 Task: Change the avatar of your profile to Cappuccino.
Action: Mouse moved to (977, 31)
Screenshot: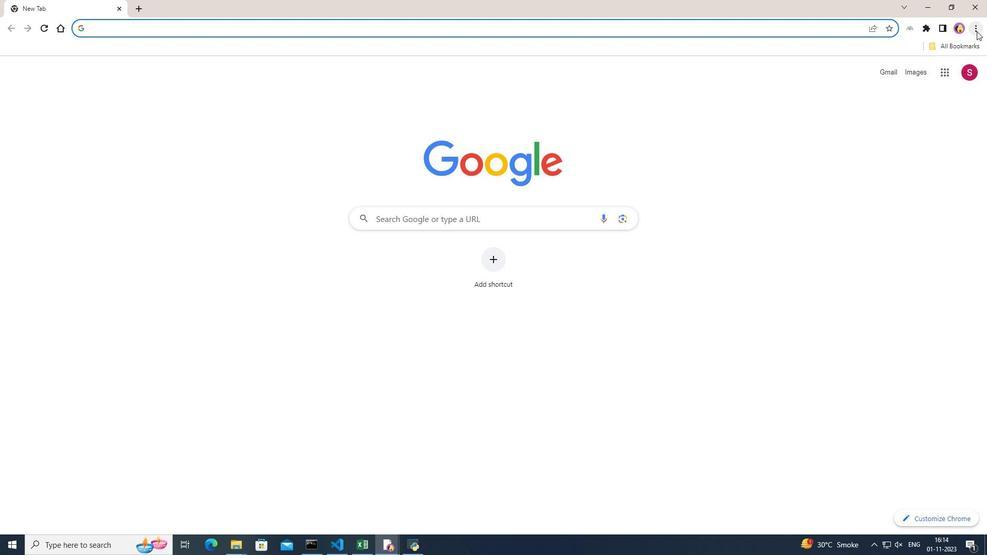 
Action: Mouse pressed left at (977, 31)
Screenshot: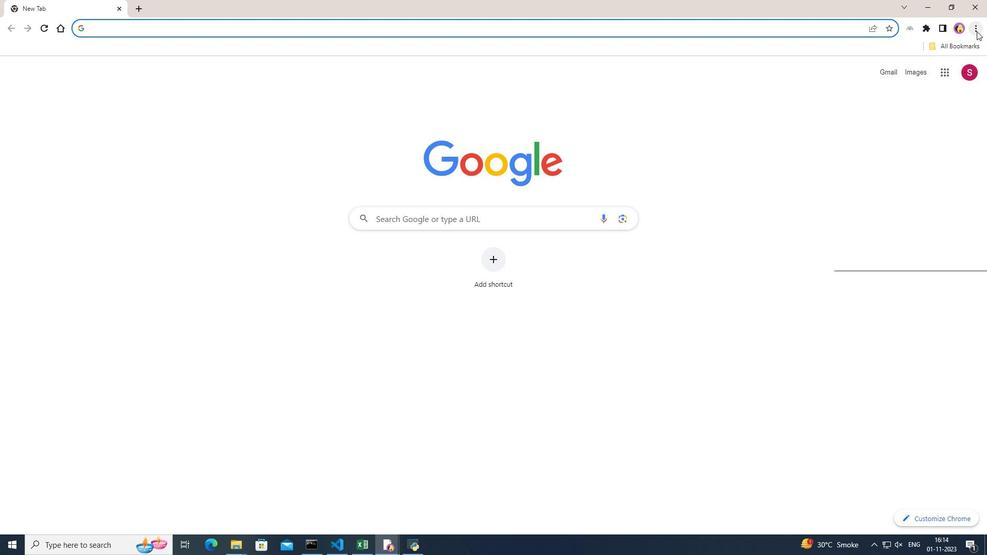 
Action: Mouse moved to (869, 214)
Screenshot: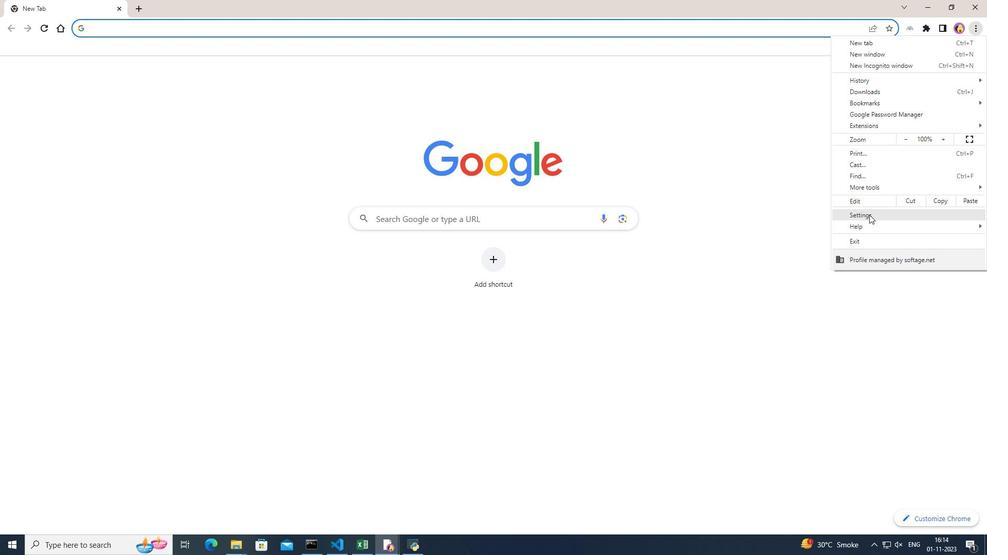 
Action: Mouse pressed left at (869, 214)
Screenshot: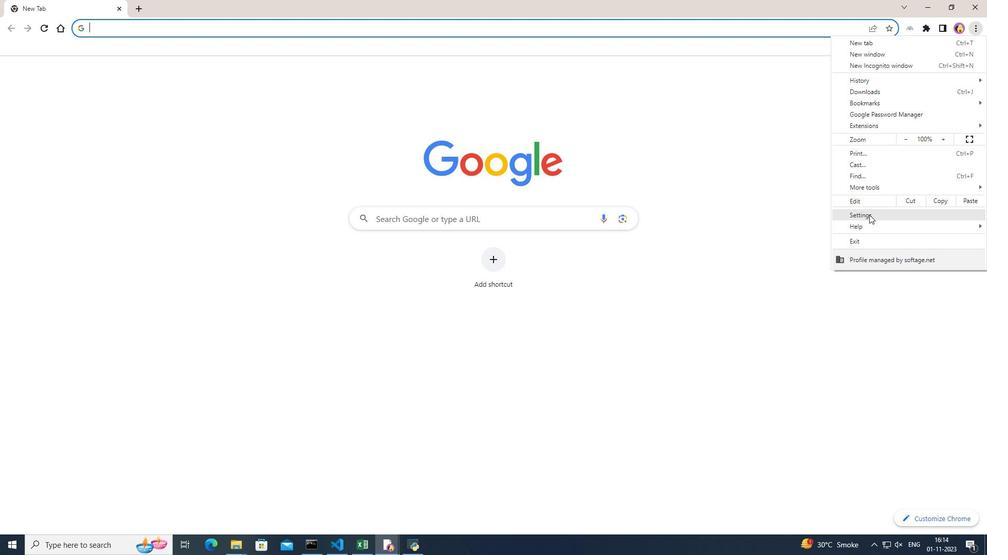 
Action: Mouse pressed left at (869, 214)
Screenshot: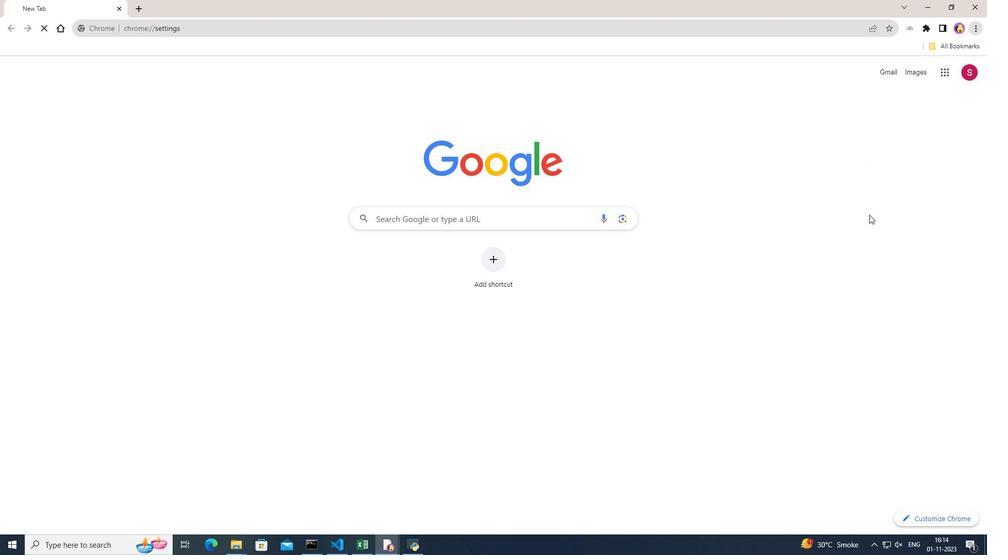 
Action: Mouse moved to (657, 235)
Screenshot: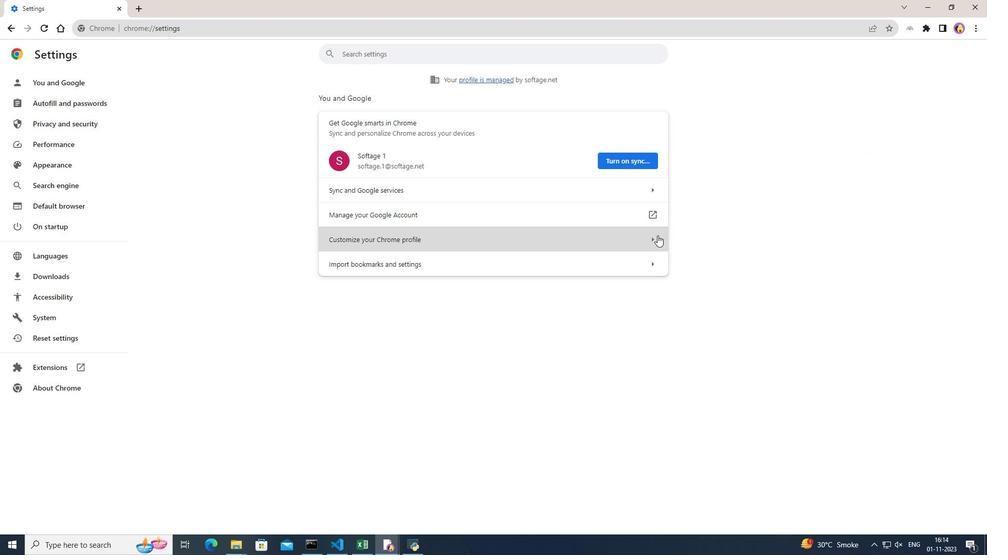 
Action: Mouse pressed left at (657, 235)
Screenshot: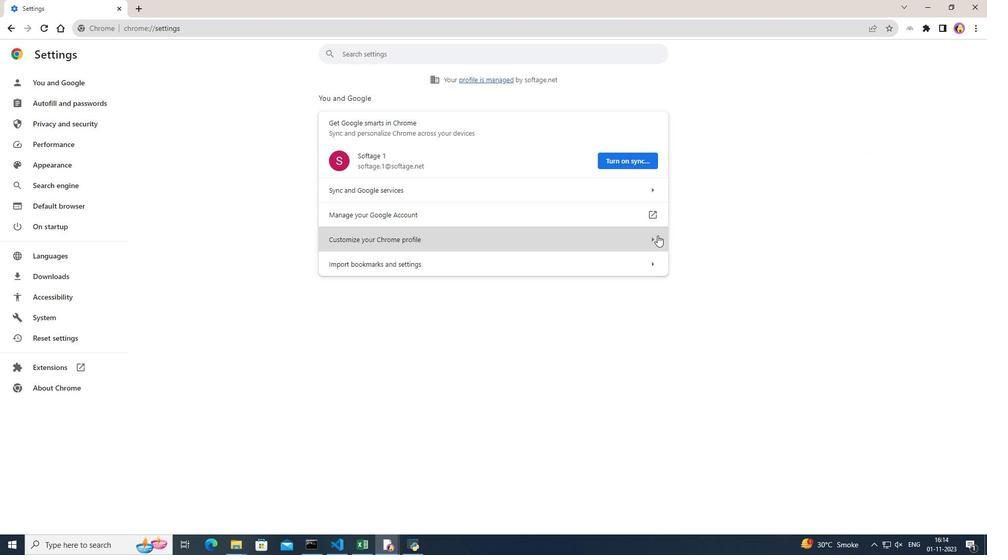 
Action: Mouse pressed left at (657, 235)
Screenshot: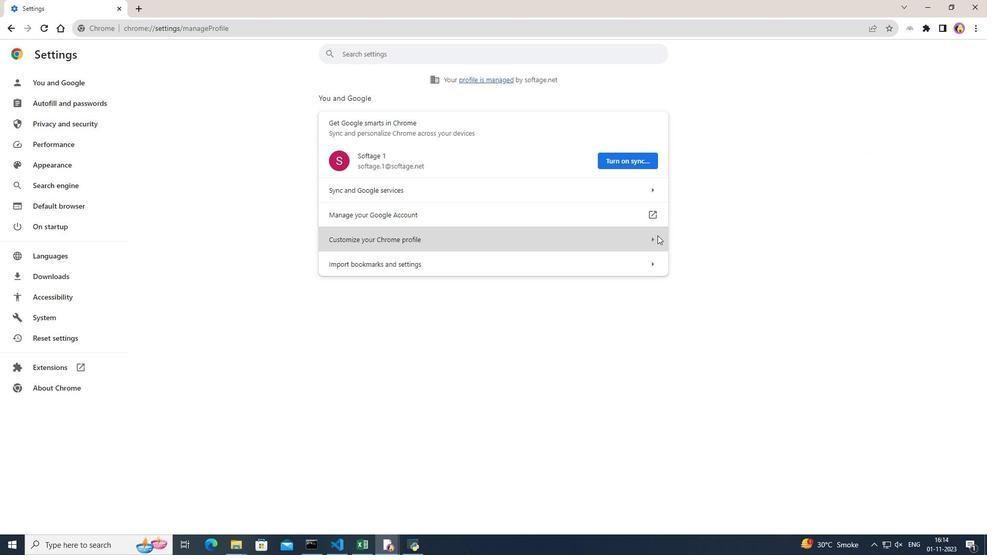 
Action: Mouse moved to (693, 244)
Screenshot: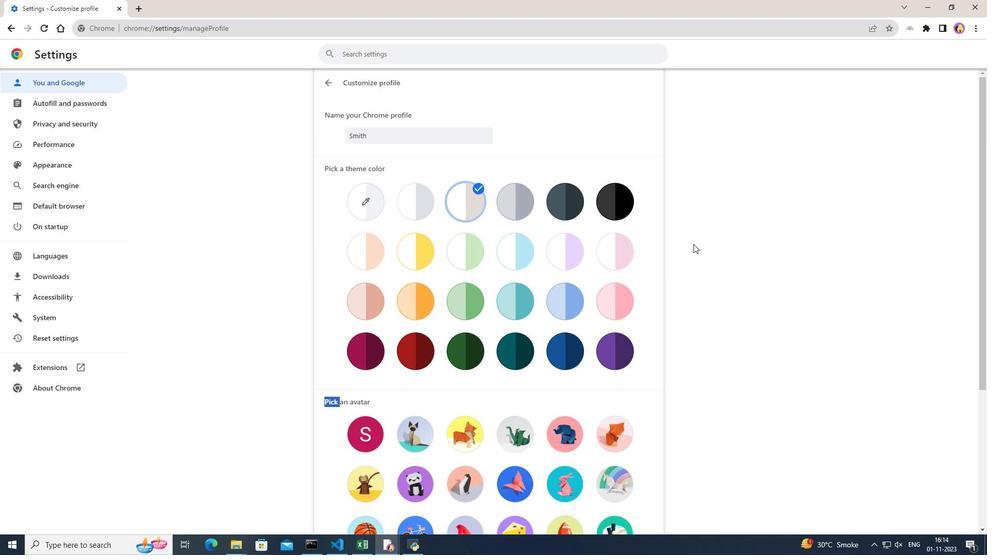 
Action: Mouse scrolled (693, 243) with delta (0, 0)
Screenshot: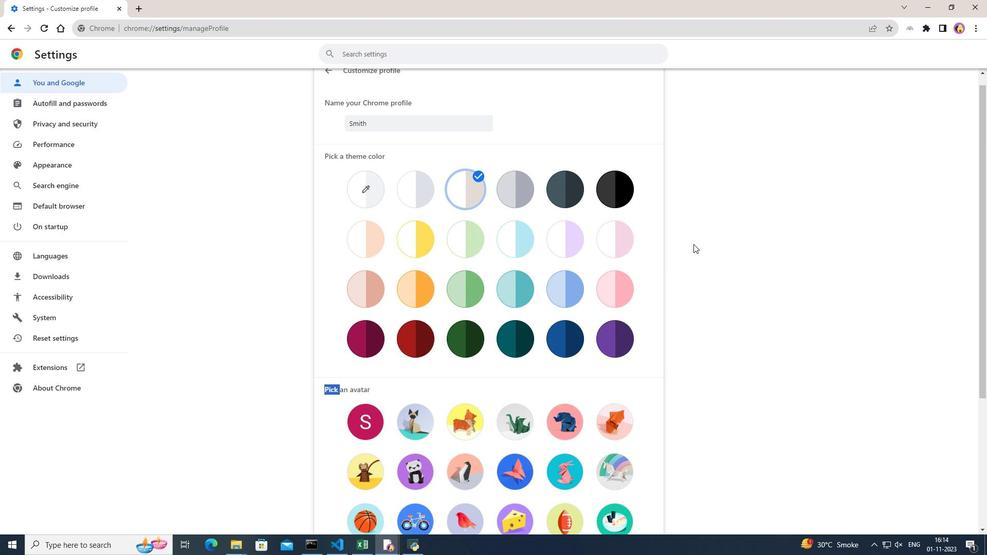 
Action: Mouse scrolled (693, 243) with delta (0, 0)
Screenshot: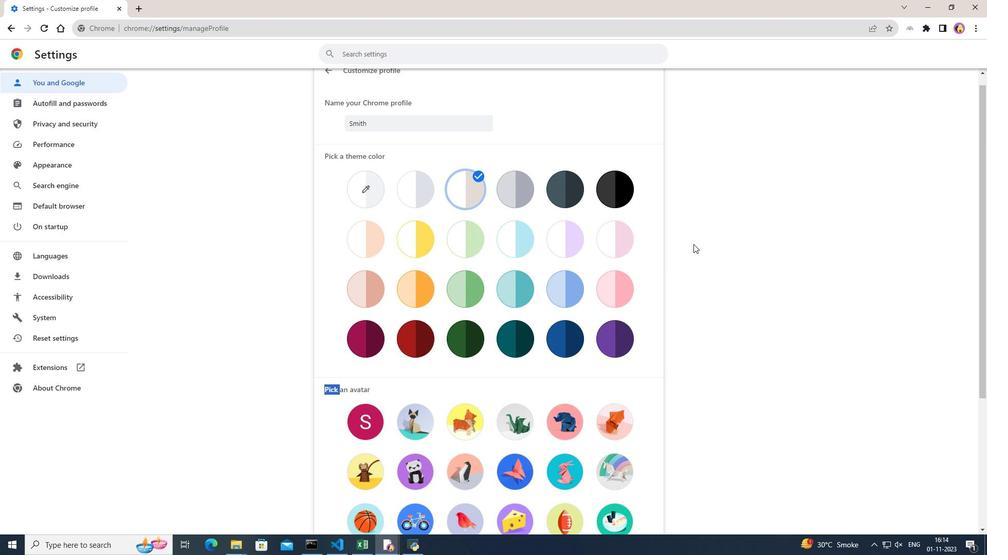 
Action: Mouse scrolled (693, 243) with delta (0, 0)
Screenshot: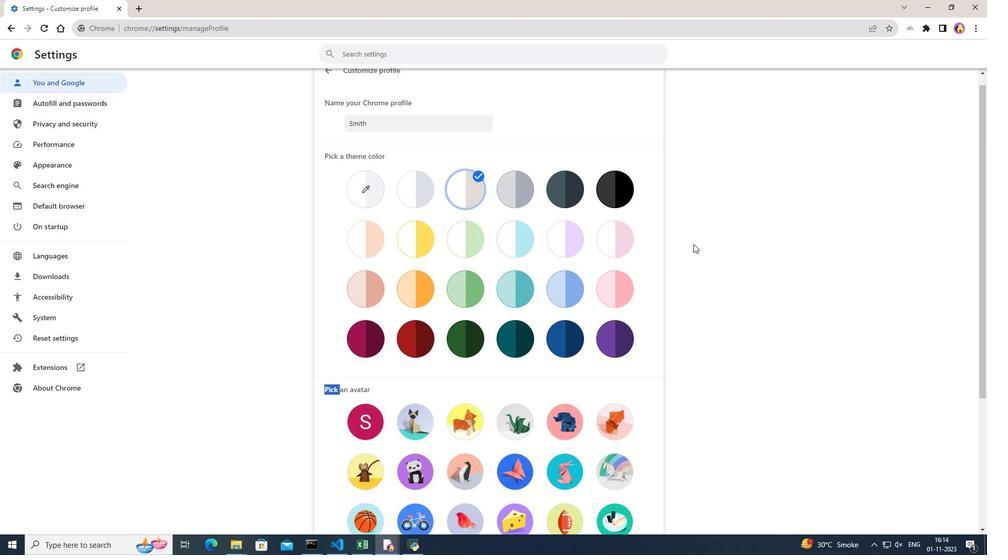 
Action: Mouse scrolled (693, 243) with delta (0, 0)
Screenshot: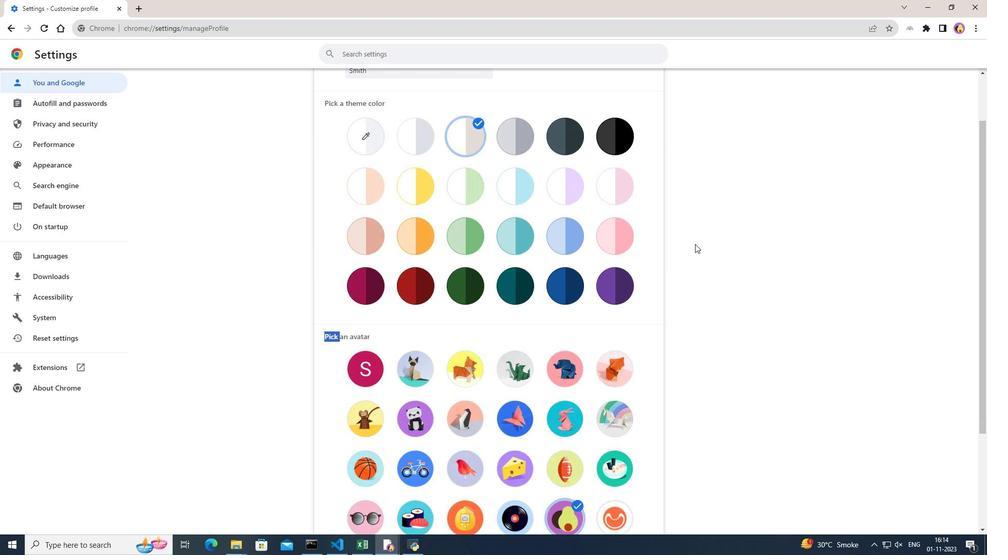 
Action: Mouse moved to (694, 244)
Screenshot: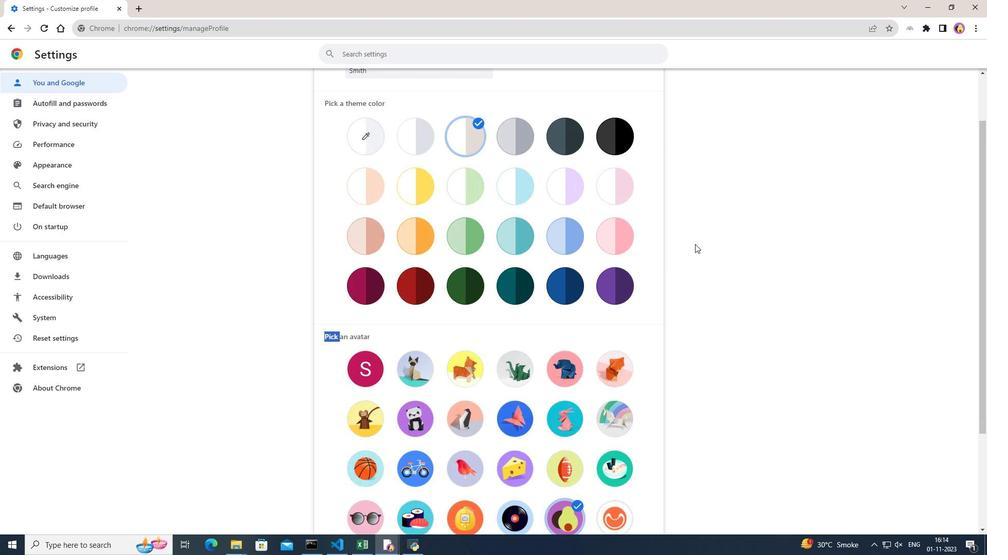 
Action: Mouse scrolled (694, 243) with delta (0, 0)
Screenshot: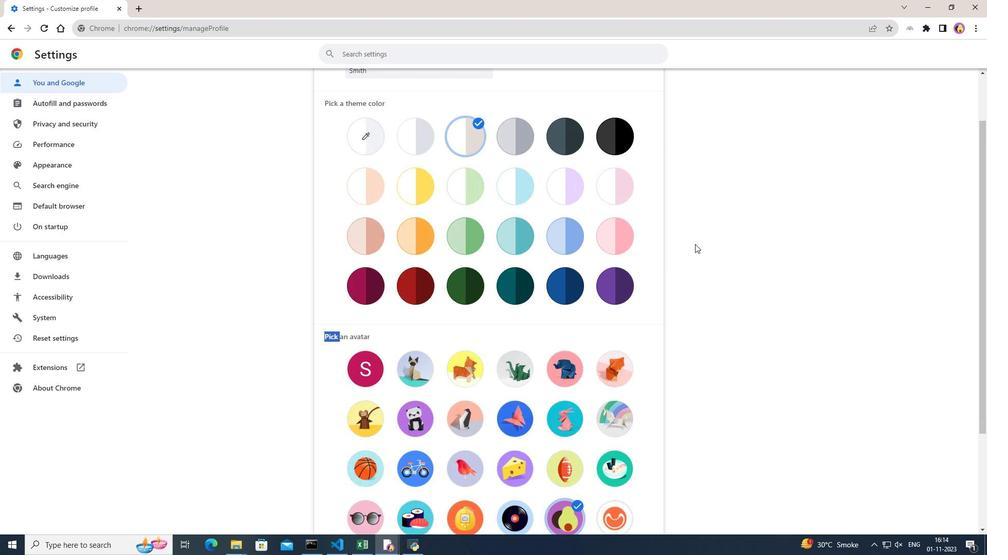 
Action: Mouse moved to (616, 379)
Screenshot: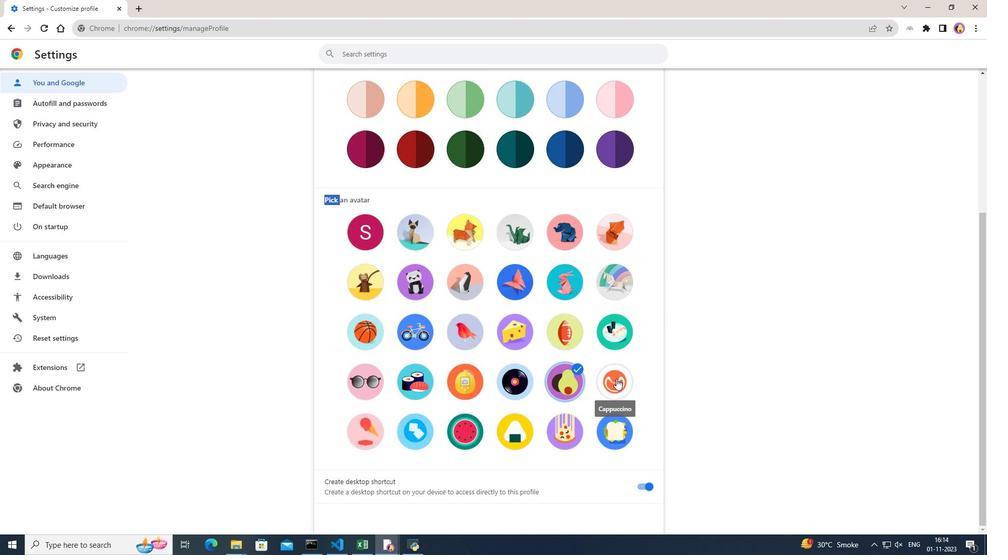 
Action: Mouse pressed left at (616, 379)
Screenshot: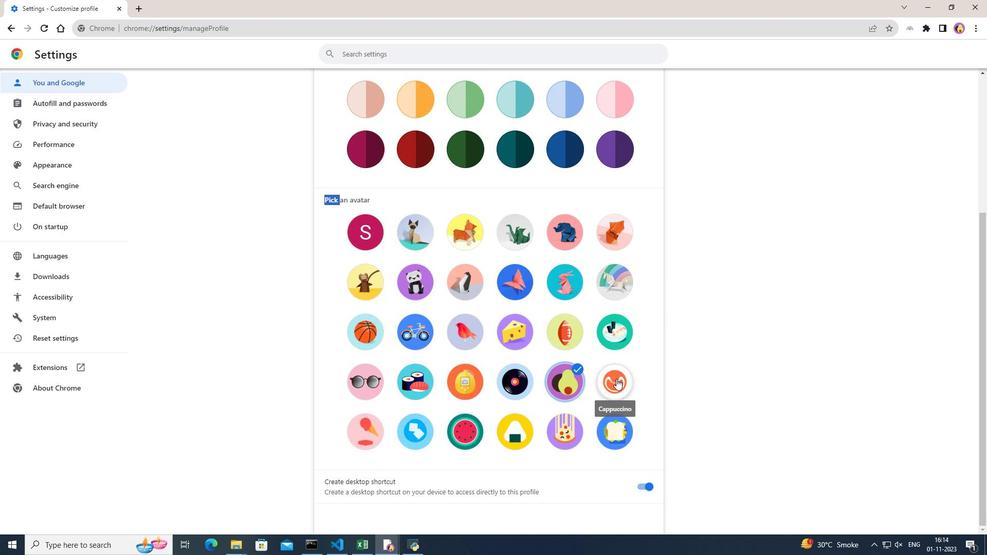 
Action: Mouse moved to (877, 313)
Screenshot: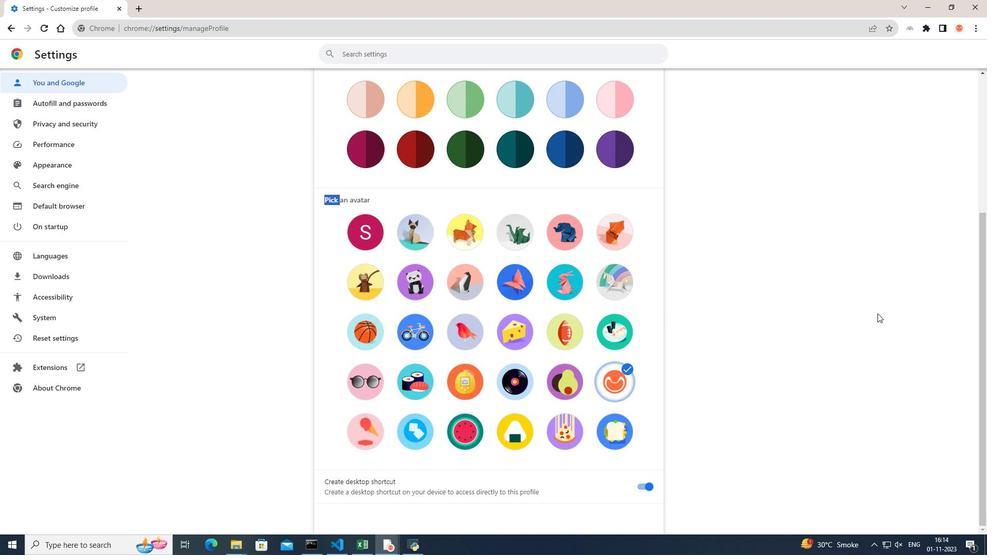 
